 Task: Insert smiley emoji.
Action: Mouse moved to (558, 464)
Screenshot: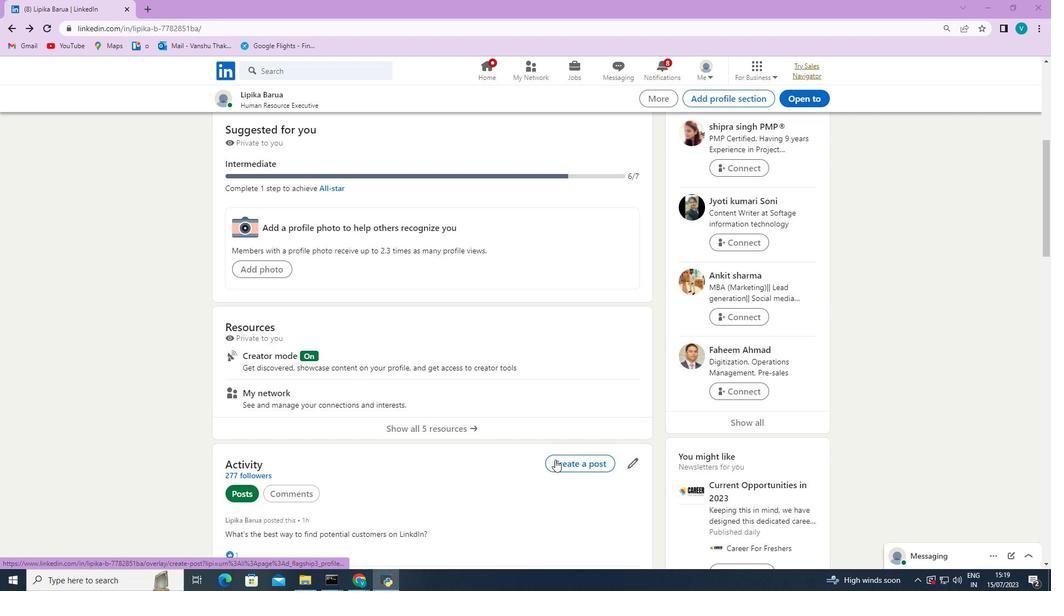 
Action: Mouse pressed left at (558, 464)
Screenshot: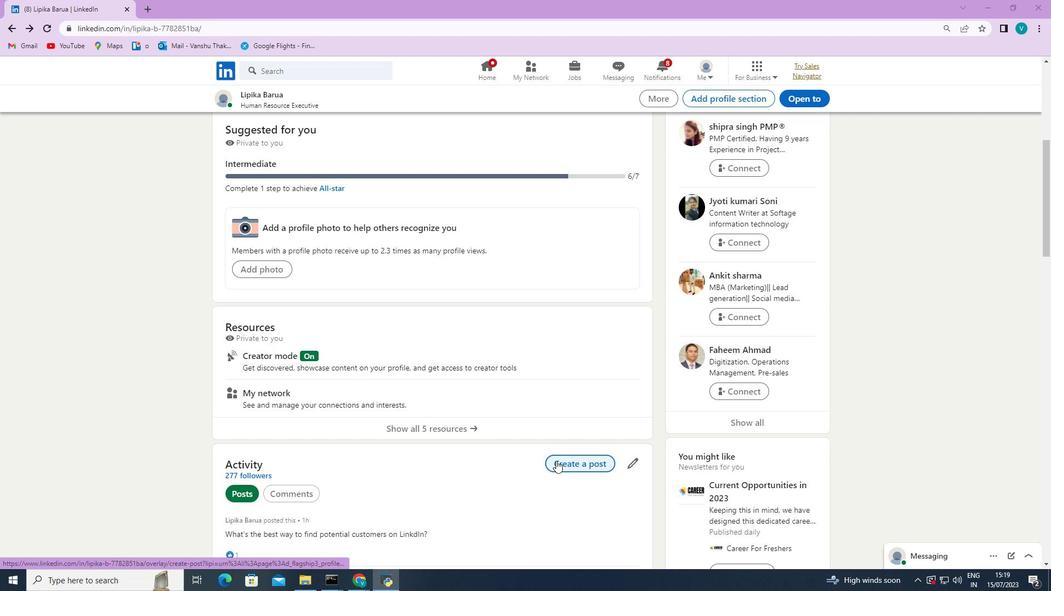 
Action: Mouse moved to (342, 287)
Screenshot: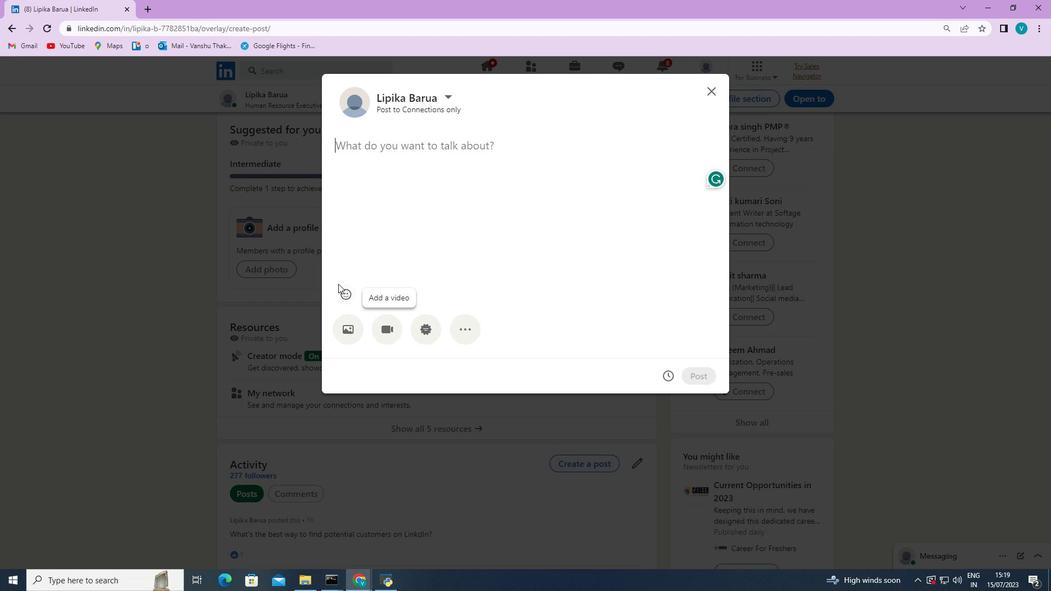 
Action: Mouse pressed left at (342, 287)
Screenshot: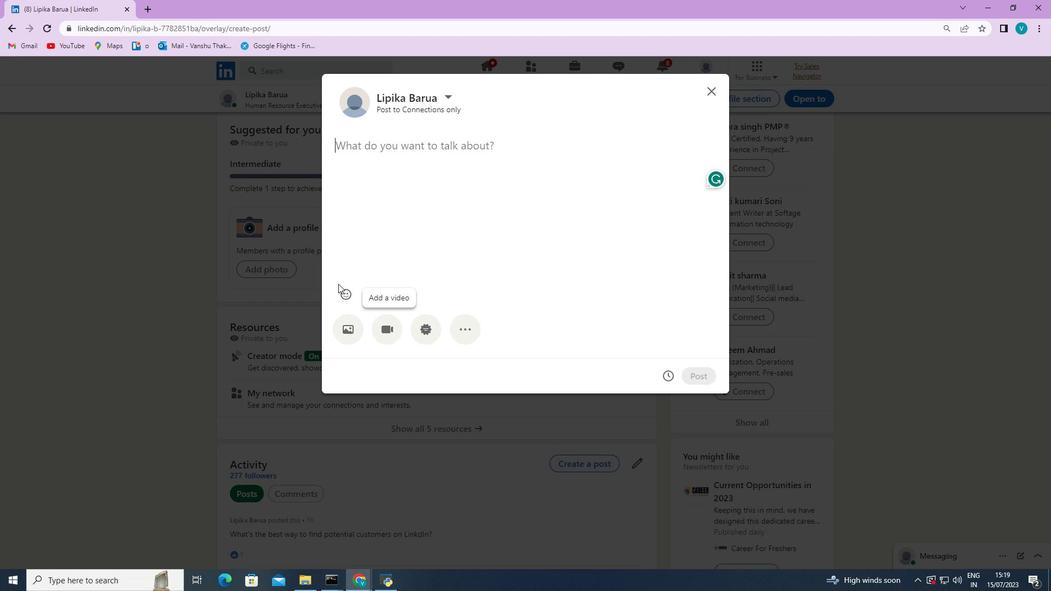 
Action: Mouse moved to (289, 433)
Screenshot: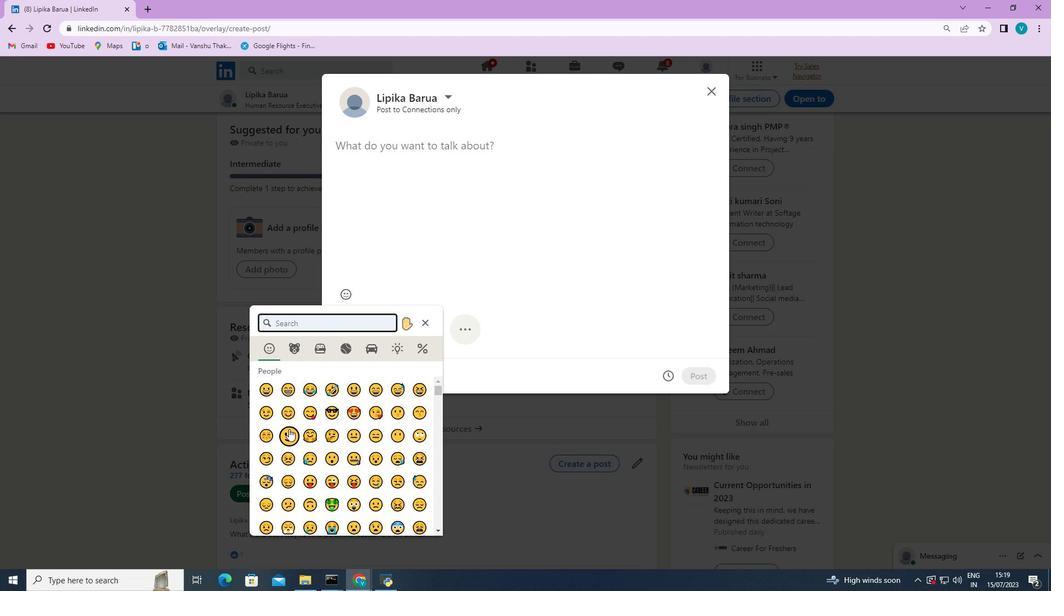 
Action: Mouse pressed left at (289, 433)
Screenshot: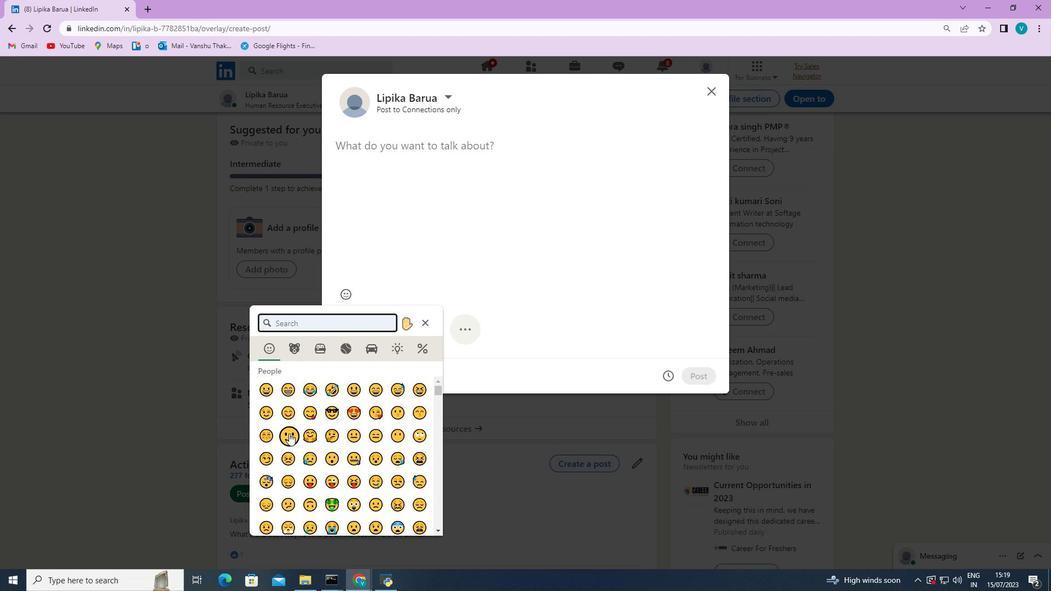 
Action: Mouse moved to (376, 348)
Screenshot: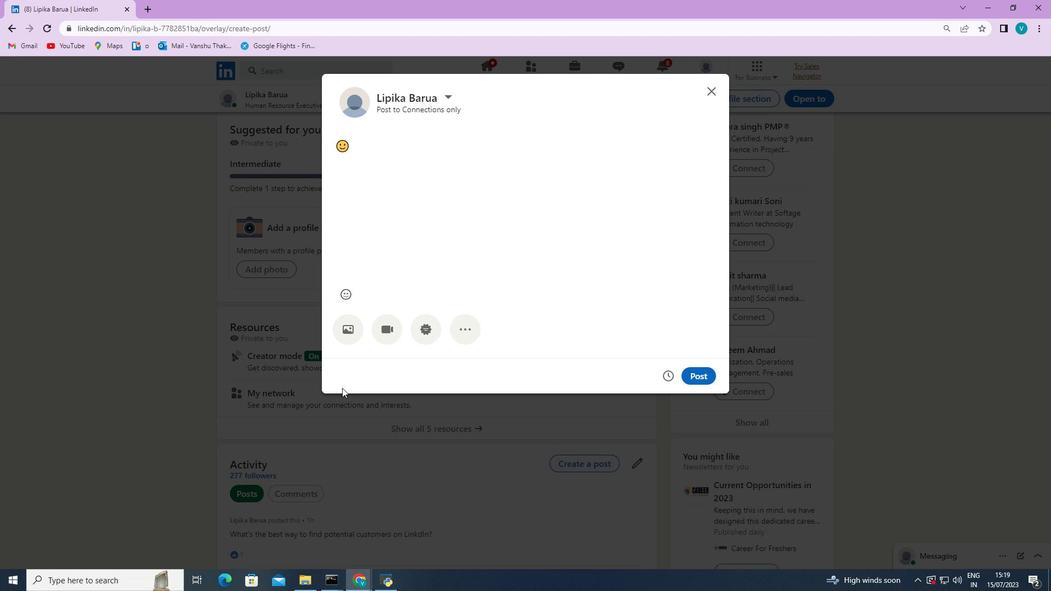 
